 Task: Undo a sent email containing hyperlinks.
Action: Mouse moved to (97, 110)
Screenshot: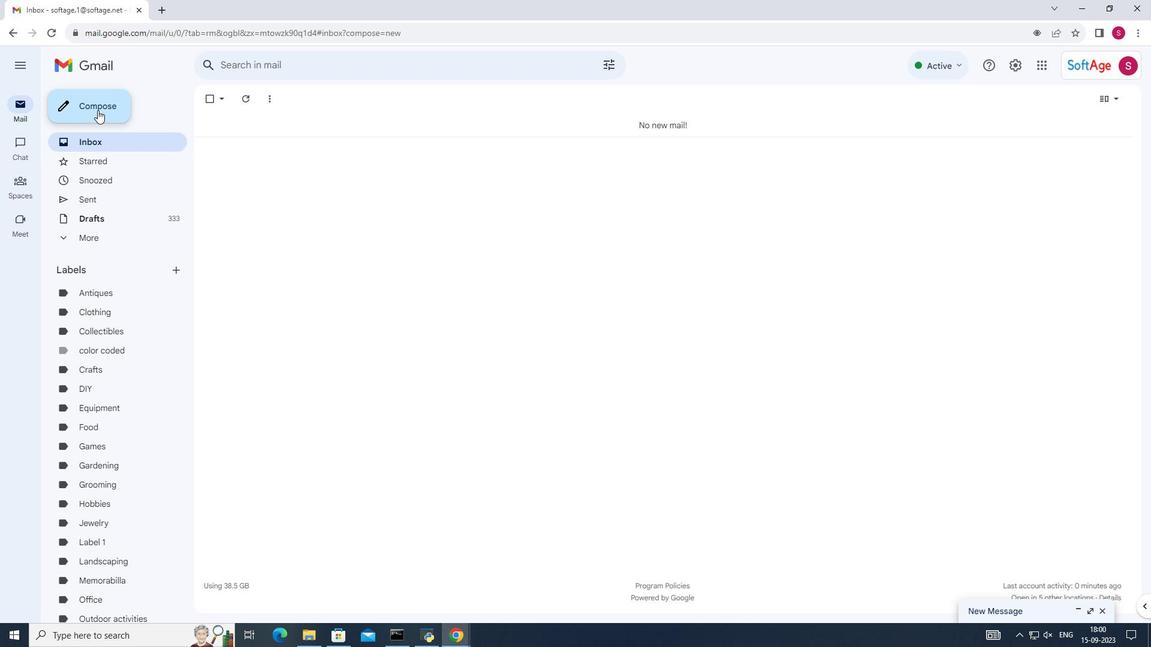 
Action: Mouse pressed left at (97, 110)
Screenshot: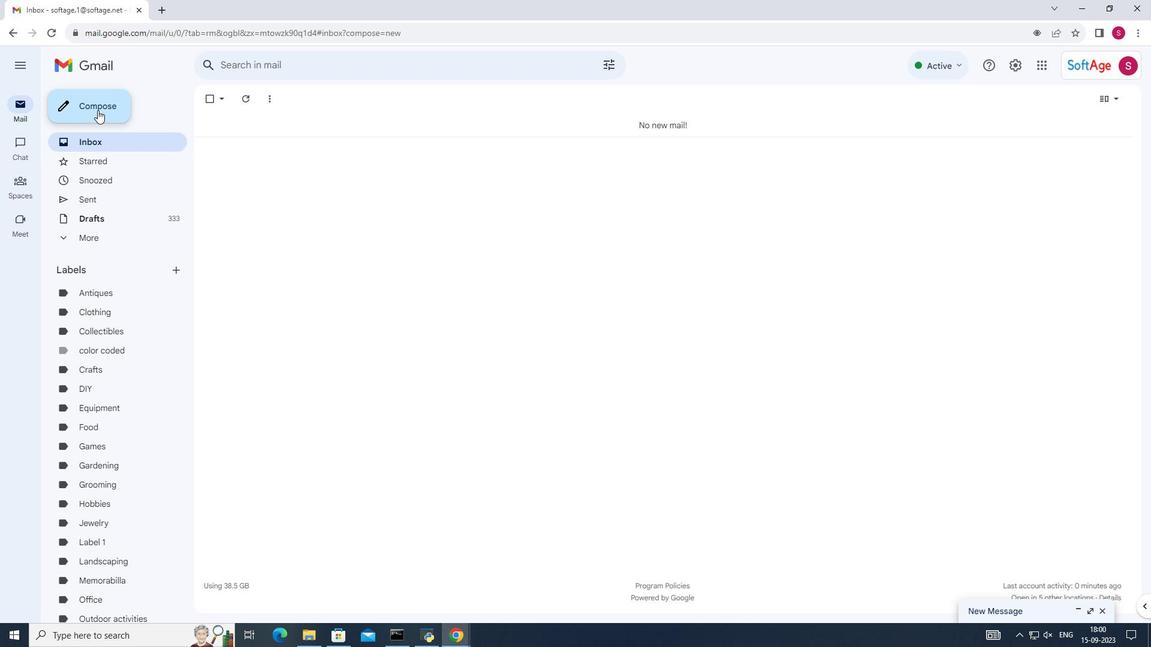 
Action: Mouse moved to (654, 308)
Screenshot: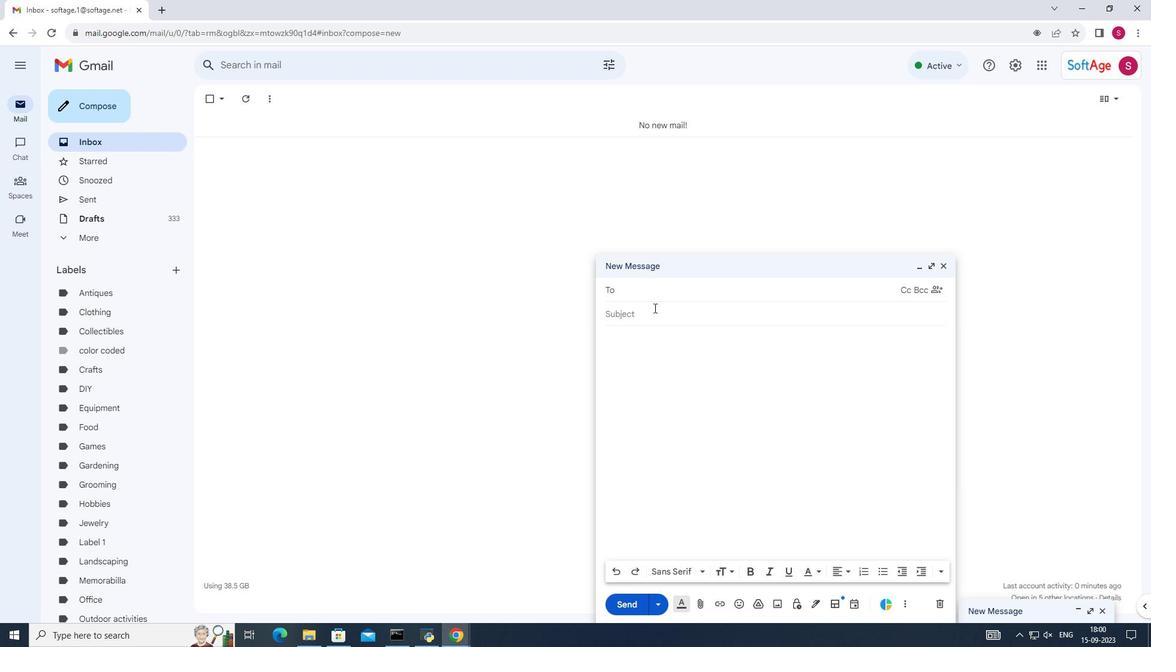 
Action: Key pressed softage.2<Key.shift><Key.shift><Key.shift><Key.shift><Key.shift><Key.shift>@softage.net
Screenshot: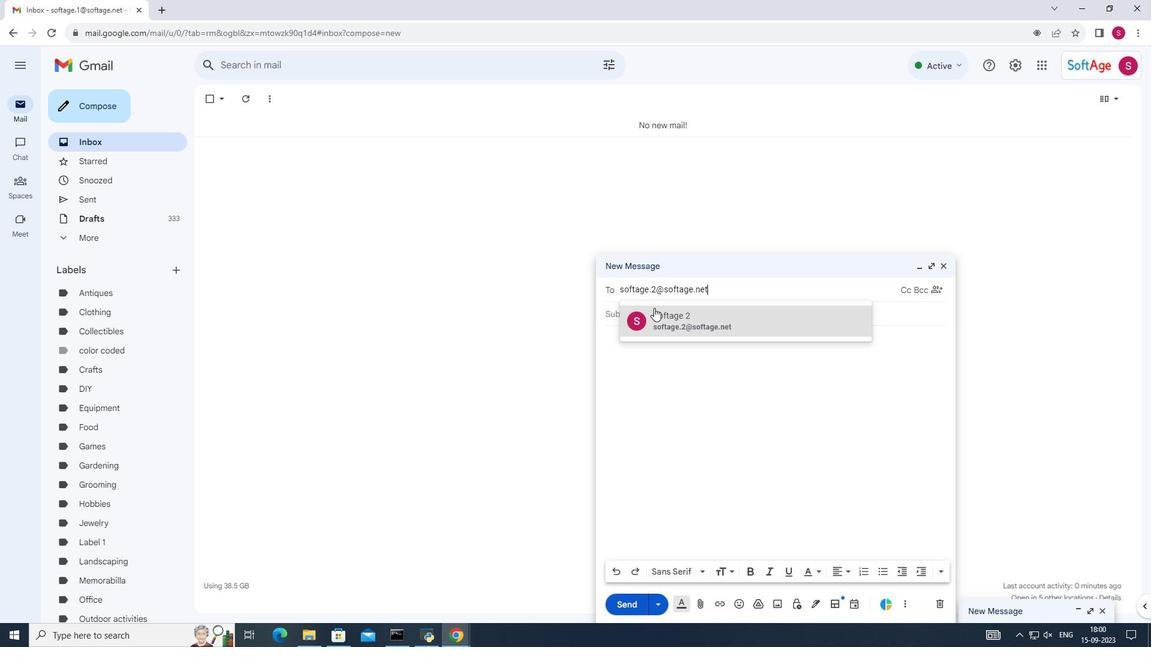 
Action: Mouse moved to (682, 317)
Screenshot: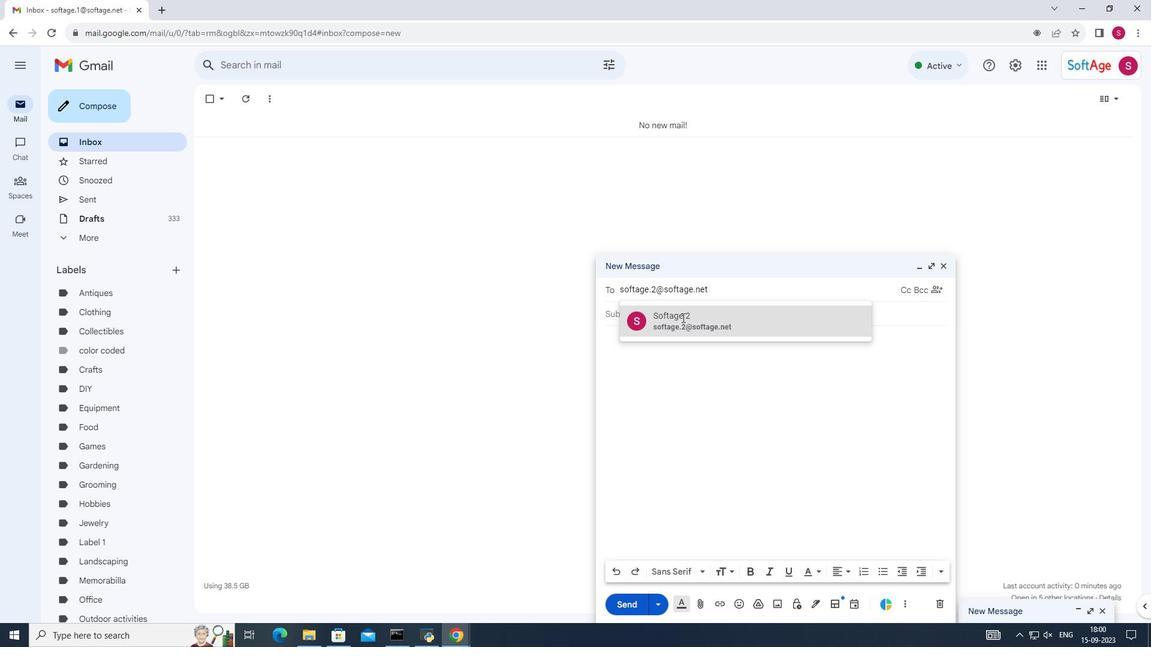 
Action: Mouse pressed left at (682, 317)
Screenshot: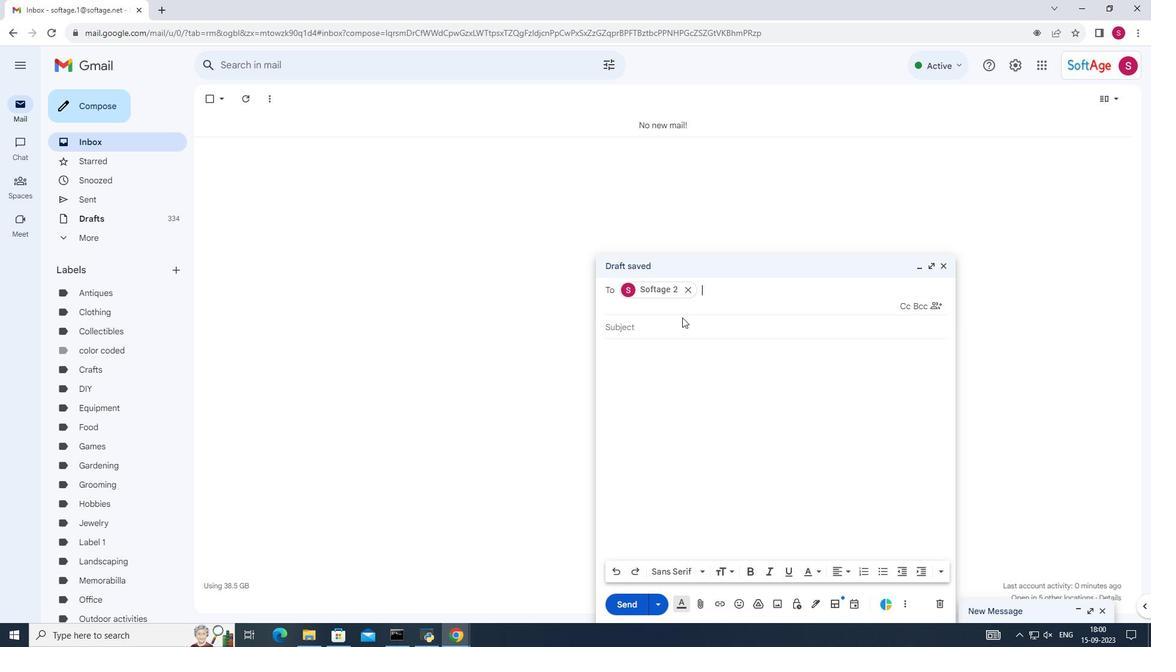 
Action: Mouse moved to (640, 426)
Screenshot: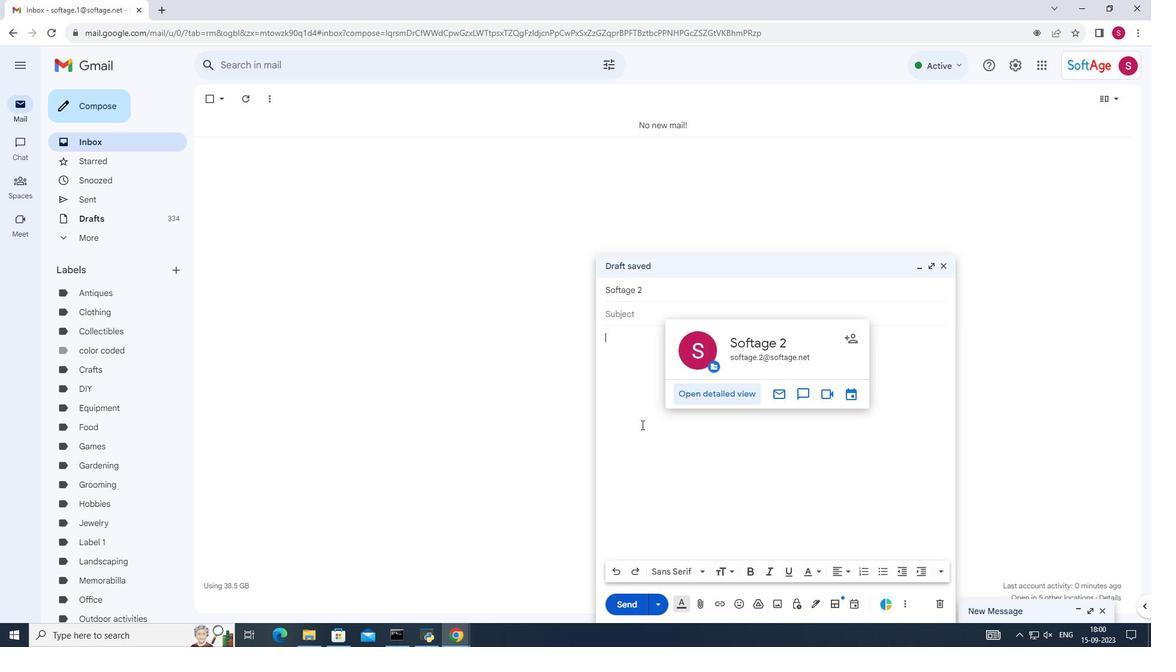 
Action: Mouse pressed left at (640, 426)
Screenshot: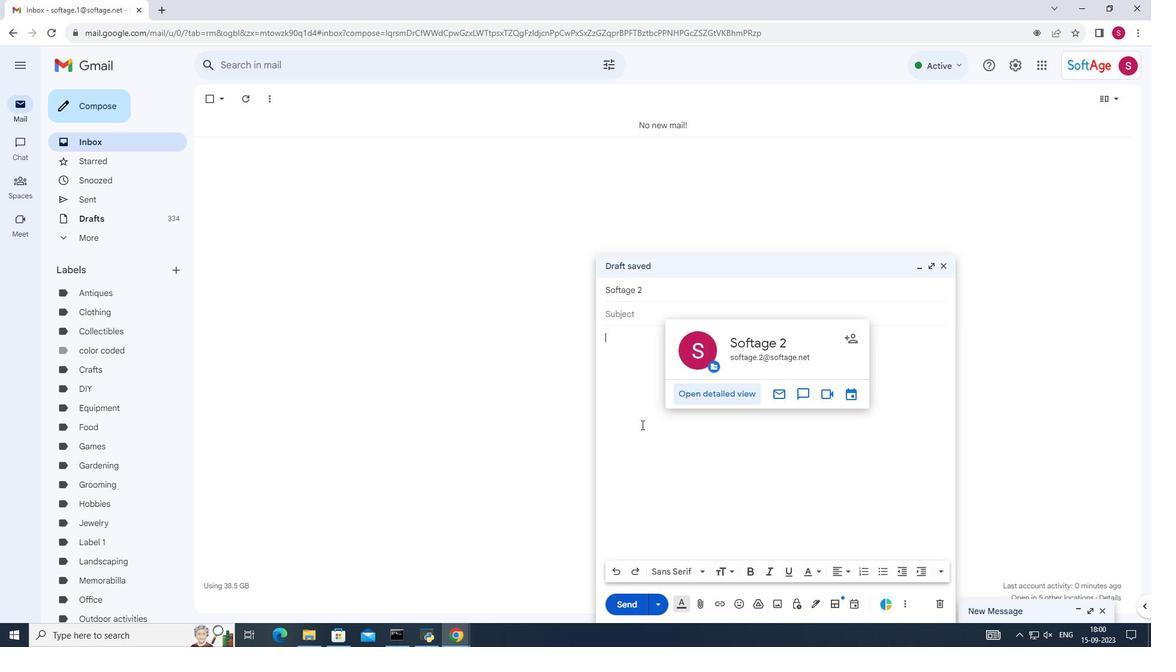 
Action: Mouse moved to (664, 376)
Screenshot: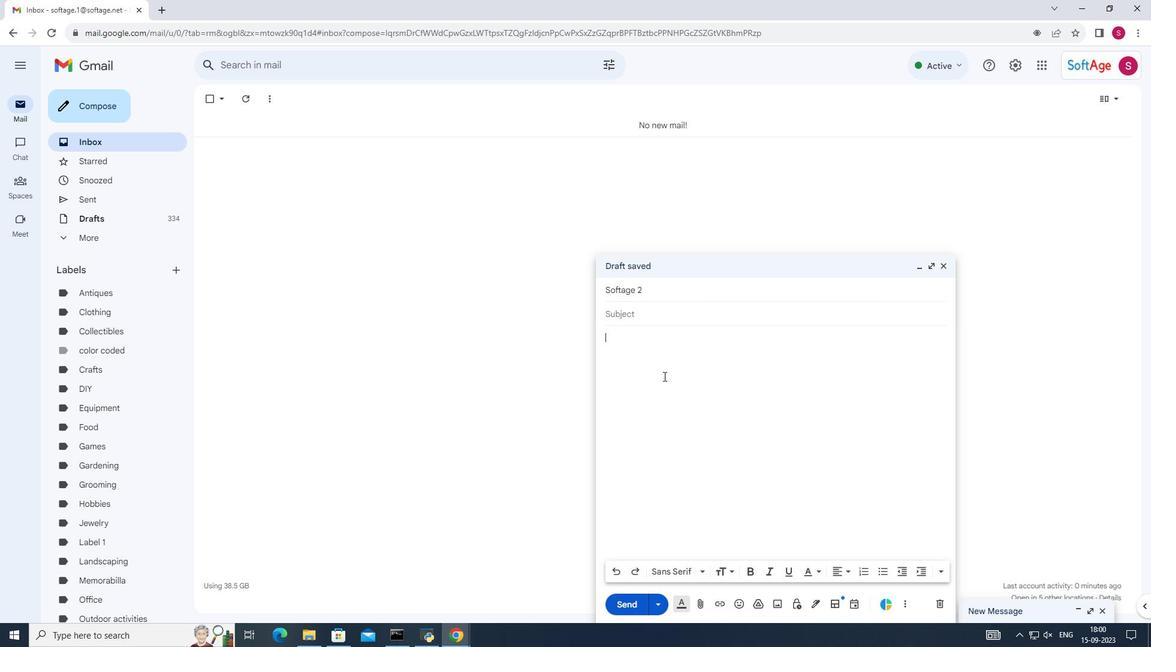 
Action: Key pressed ctrl+V
Screenshot: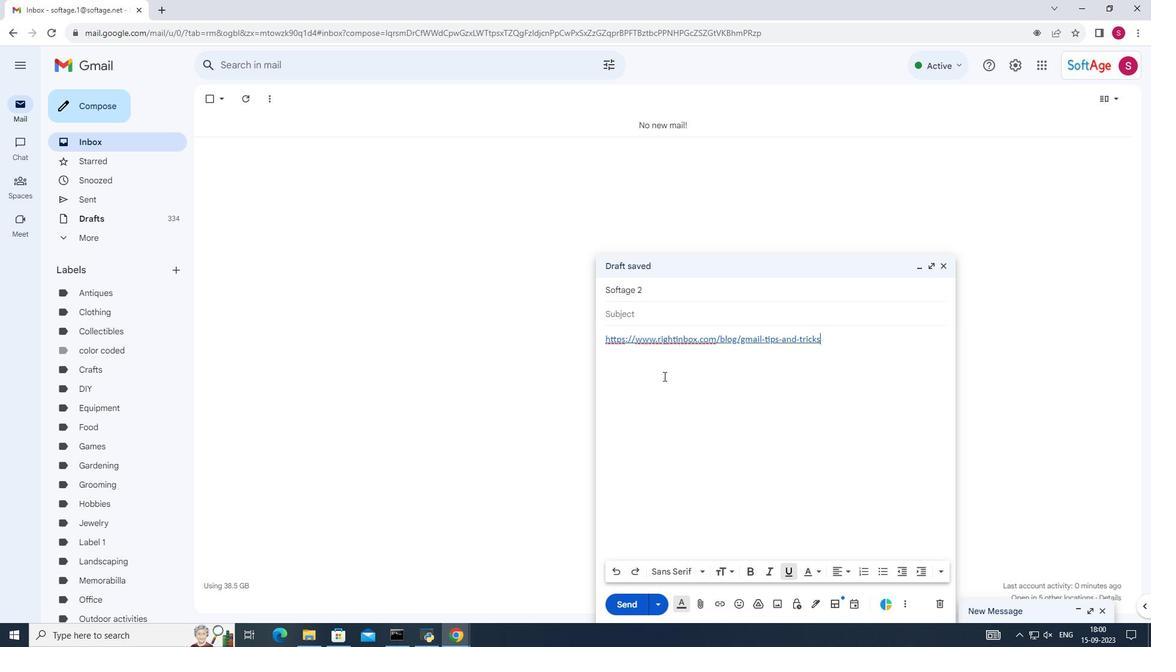
Action: Mouse moved to (683, 395)
Screenshot: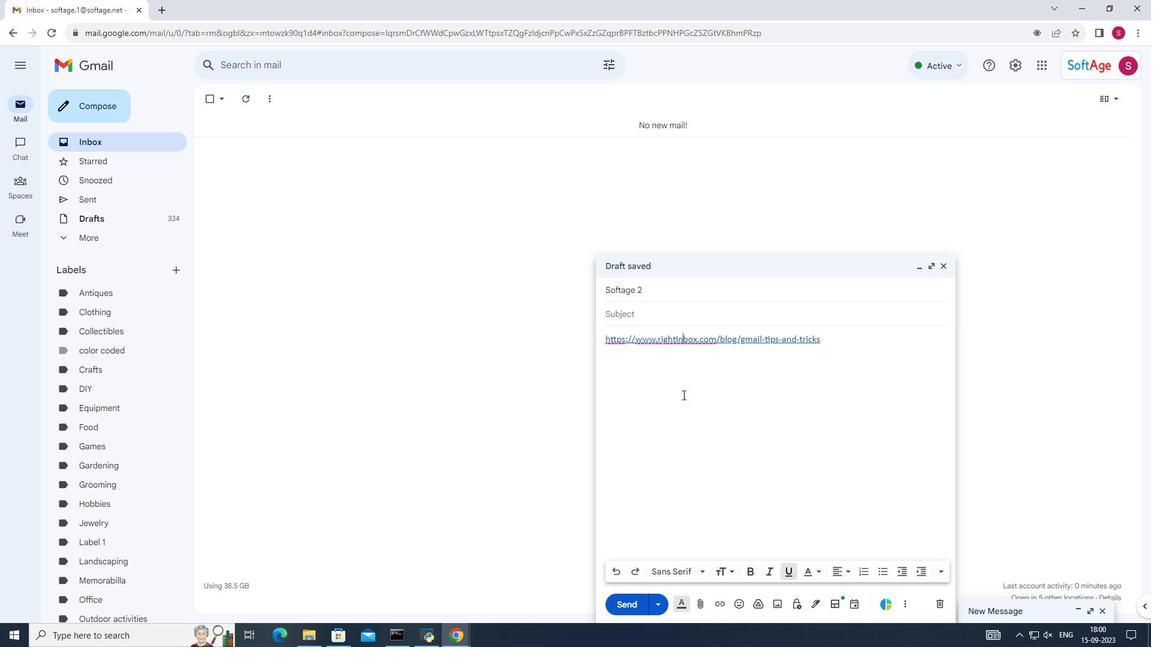 
Action: Mouse pressed left at (683, 395)
Screenshot: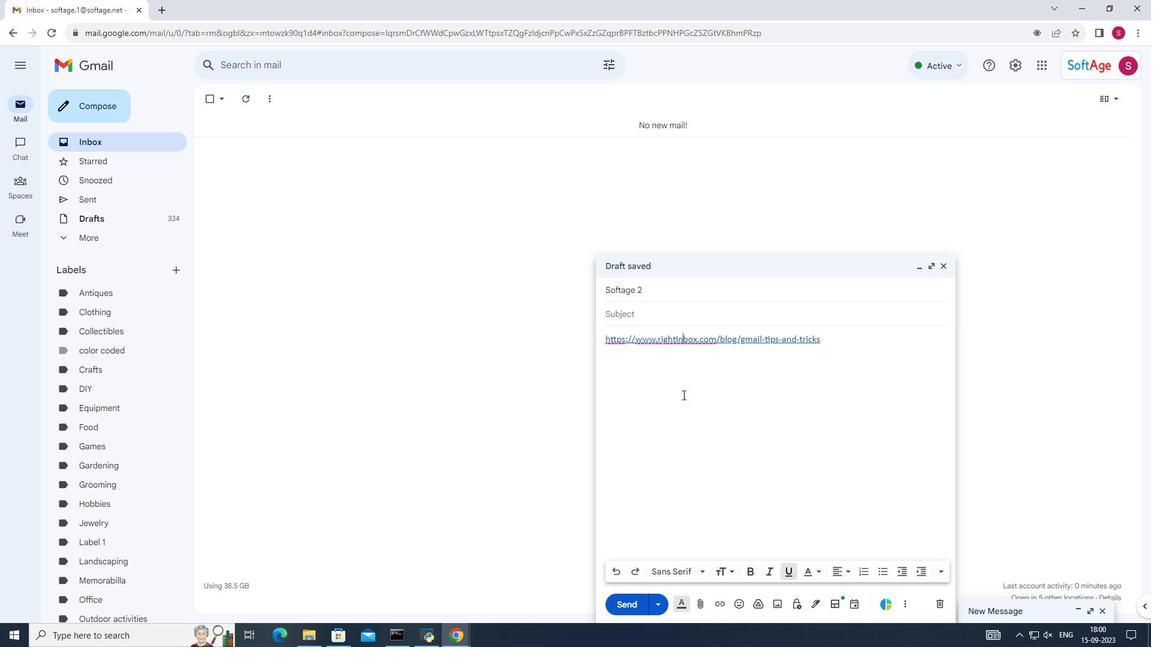 
Action: Mouse moved to (632, 602)
Screenshot: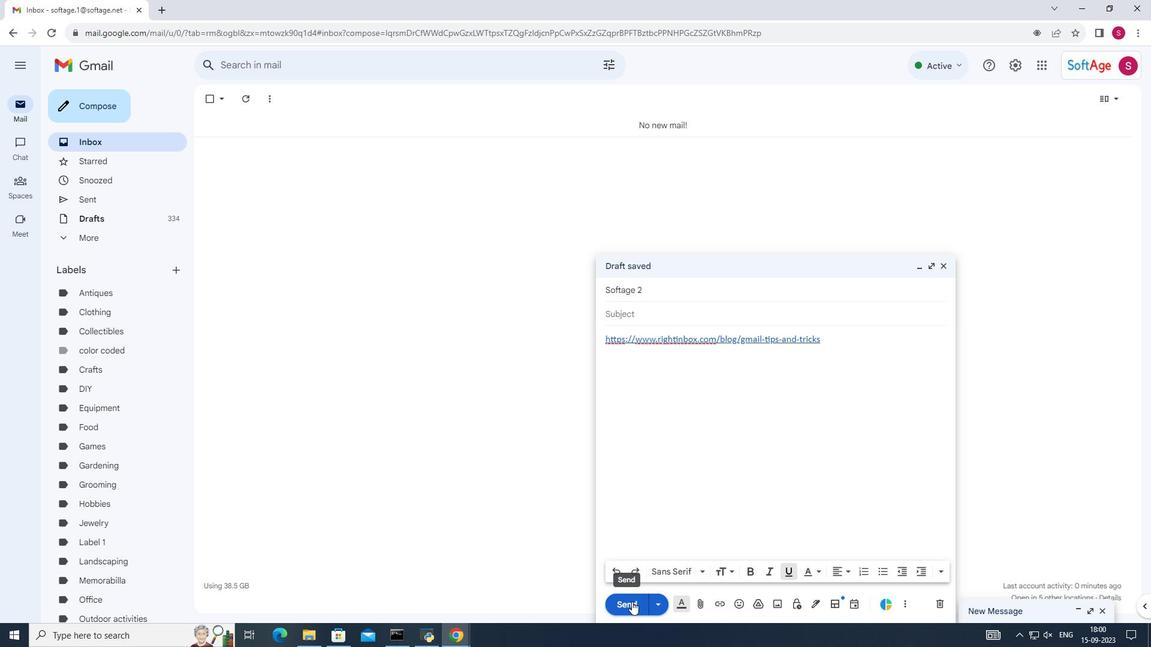 
Action: Mouse pressed left at (632, 602)
Screenshot: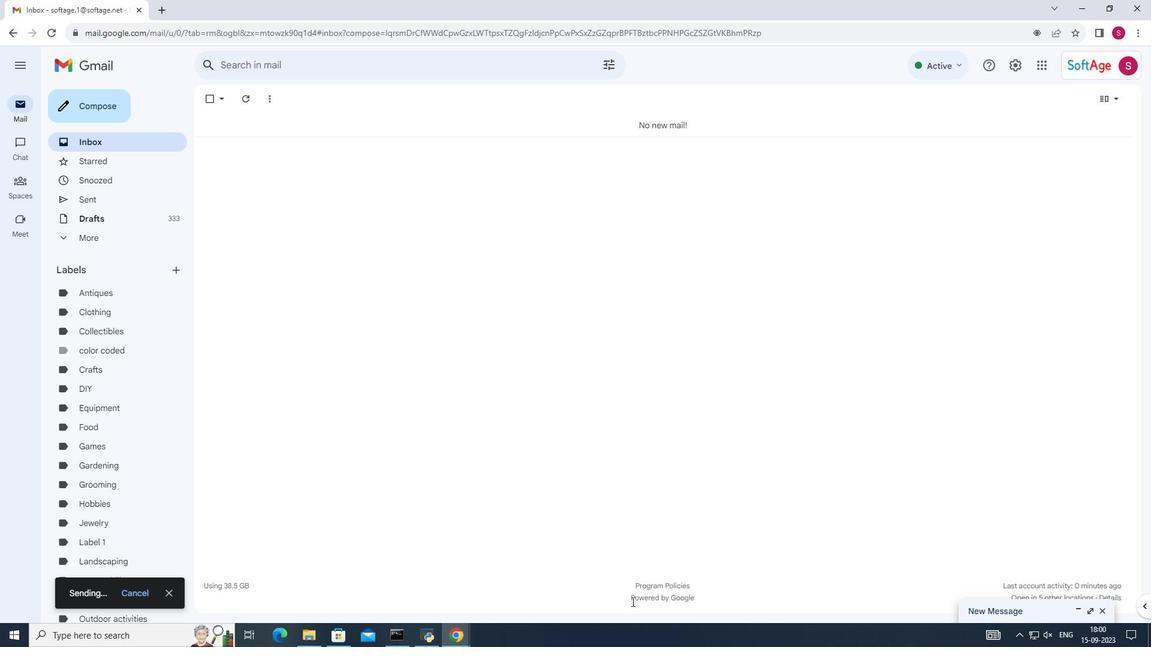 
Action: Mouse moved to (155, 597)
Screenshot: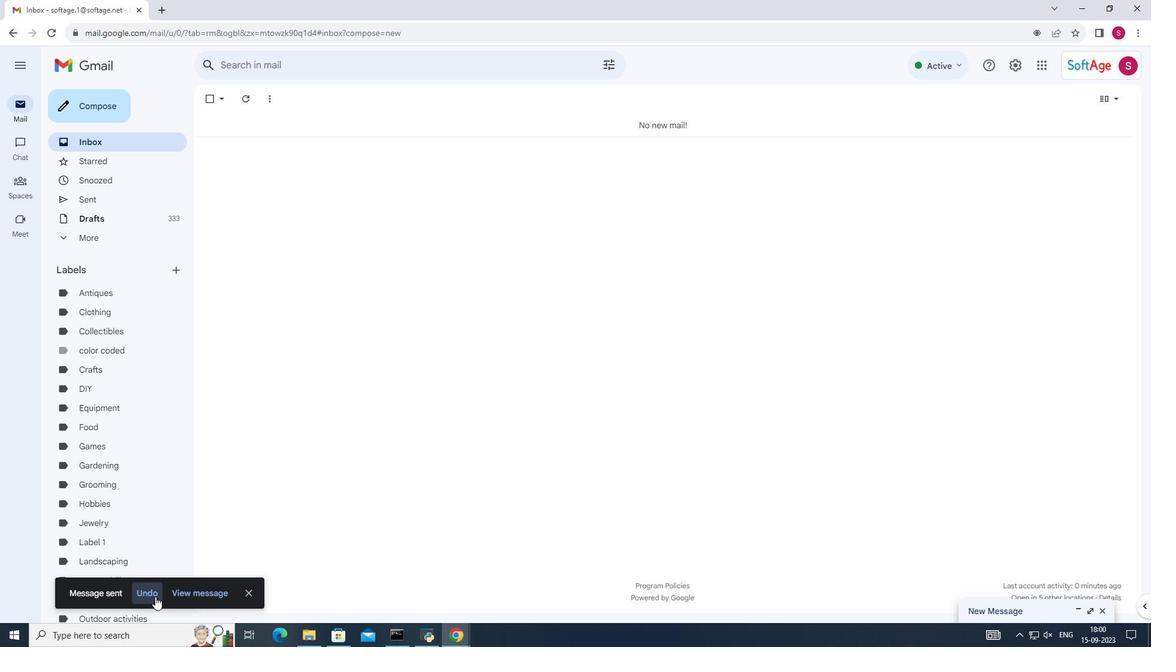 
Action: Mouse pressed left at (155, 597)
Screenshot: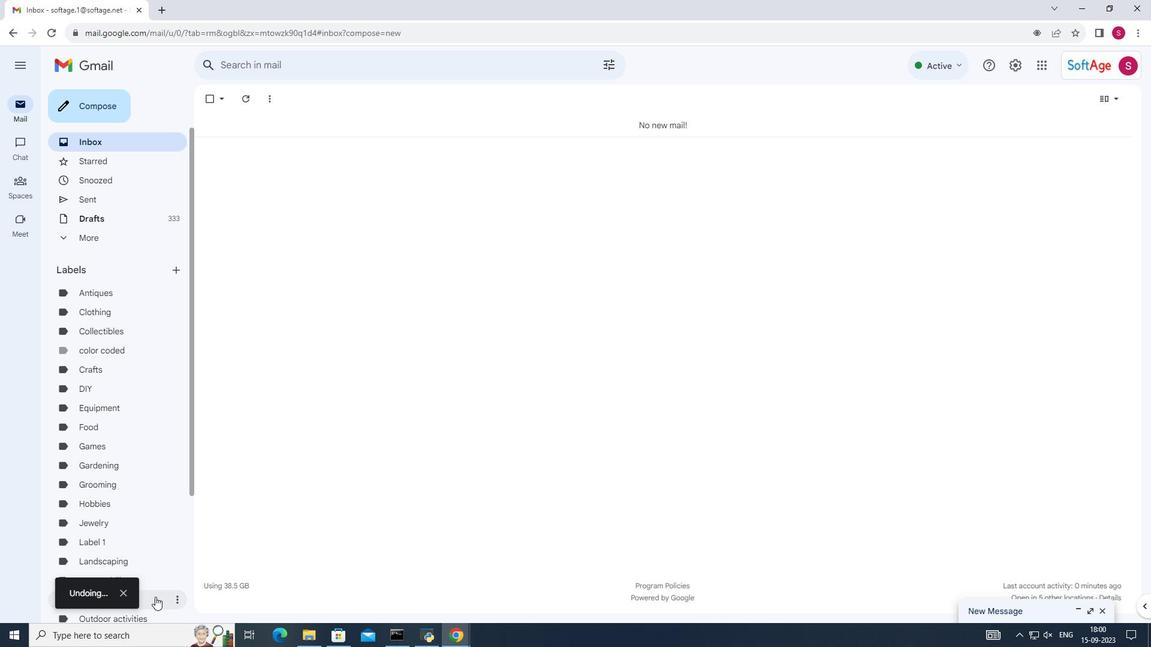 
Action: Mouse moved to (977, 334)
Screenshot: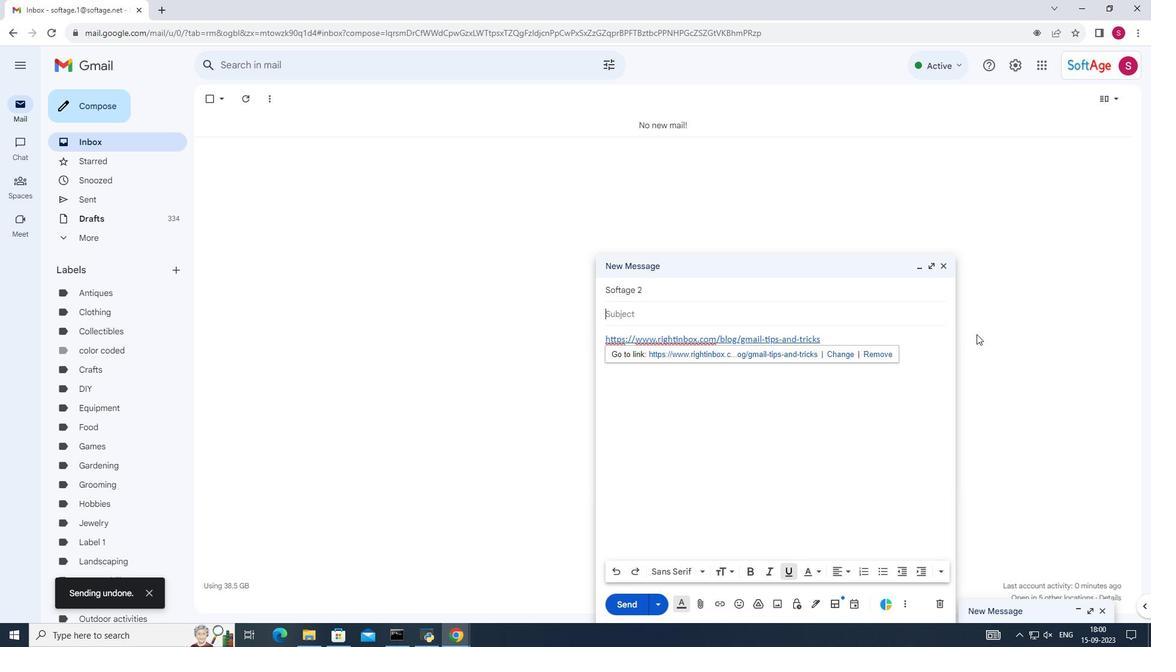 
